 Task: Discover Chrome WebGL Waterfall.
Action: Mouse moved to (291, 31)
Screenshot: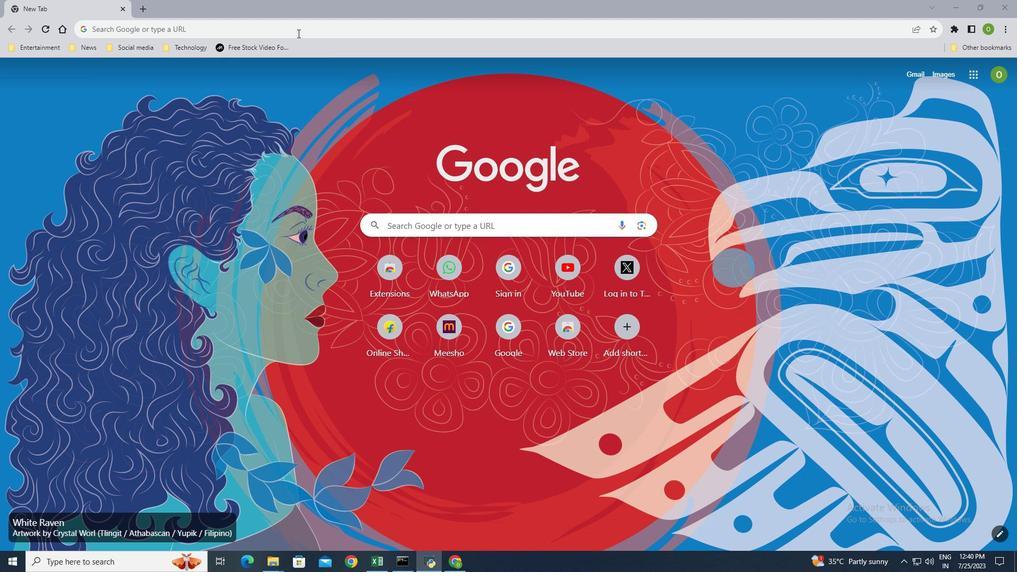 
Action: Mouse pressed left at (291, 31)
Screenshot: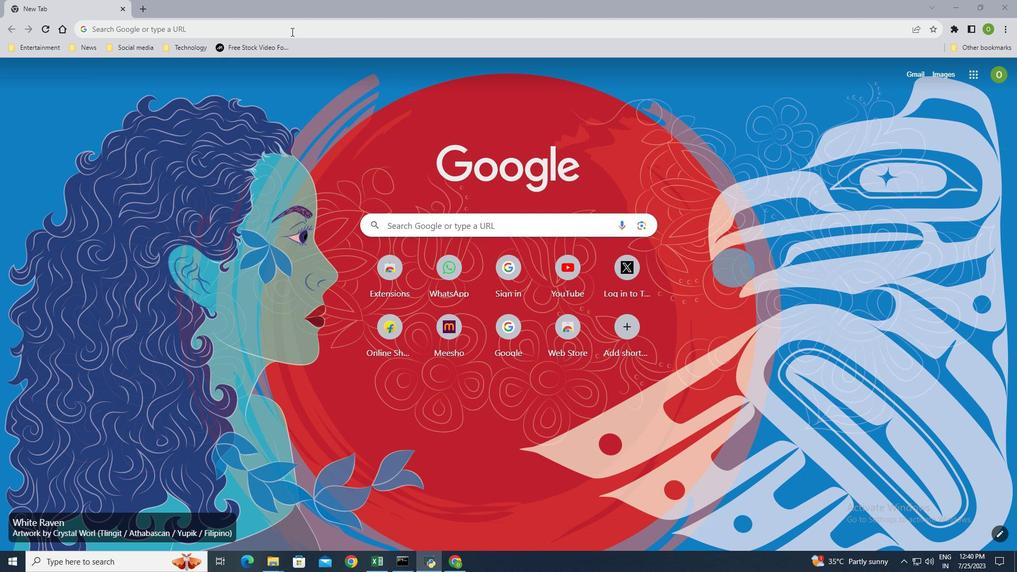 
Action: Mouse moved to (291, 31)
Screenshot: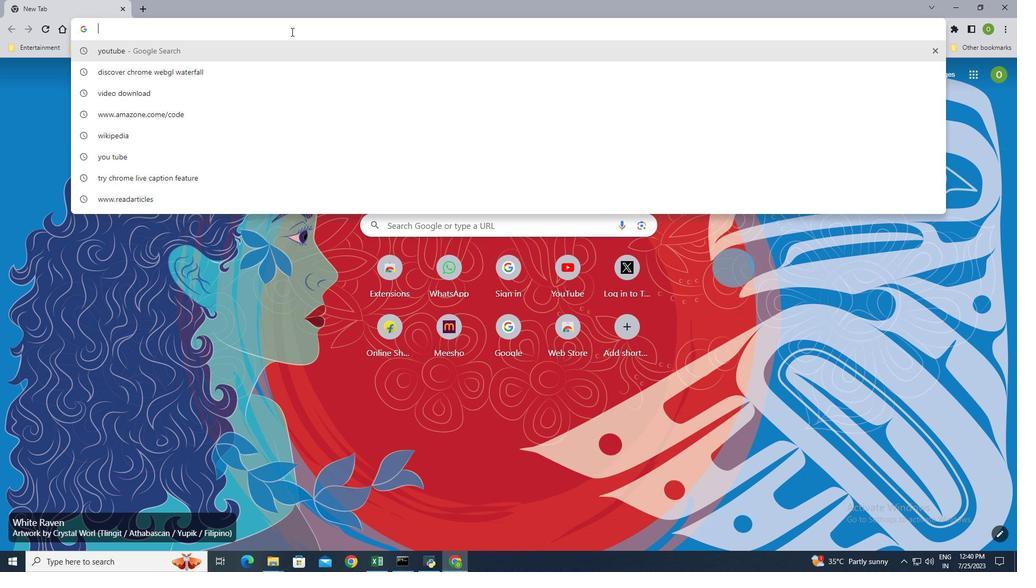 
Action: Key pressed chrome<Key.shift_r>://flags<Key.enter>
Screenshot: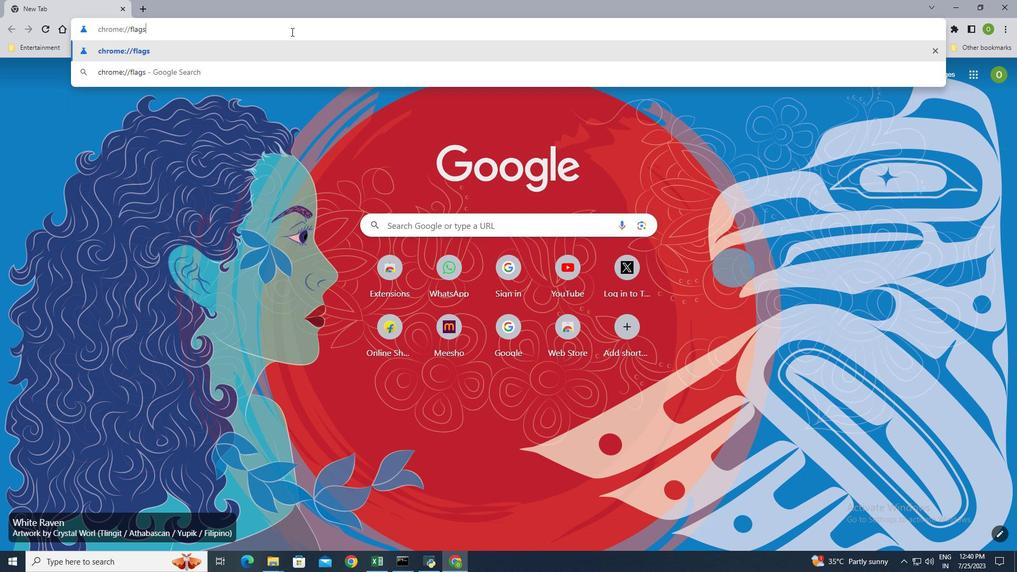 
Action: Mouse moved to (367, 70)
Screenshot: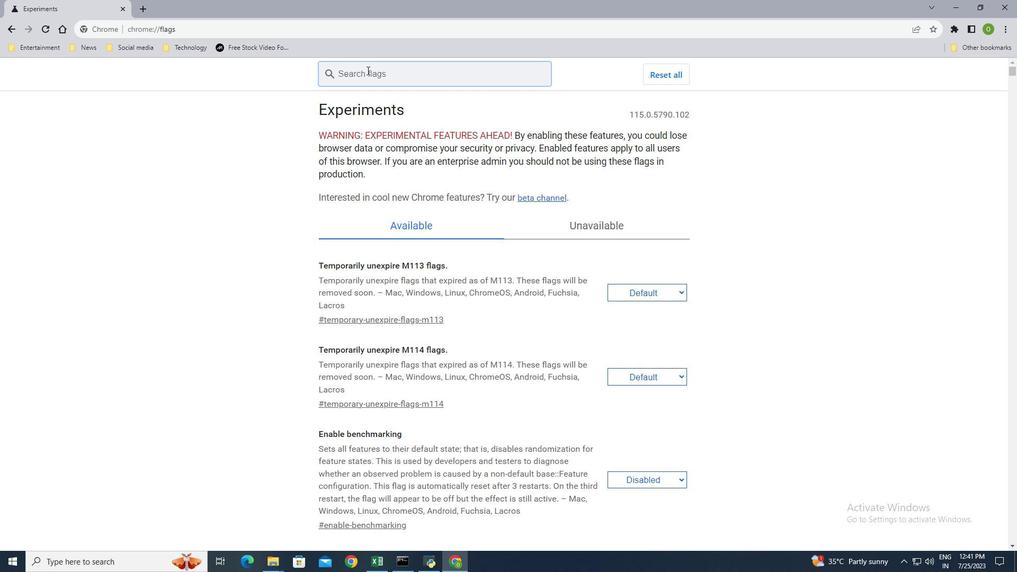 
Action: Mouse pressed left at (367, 70)
Screenshot: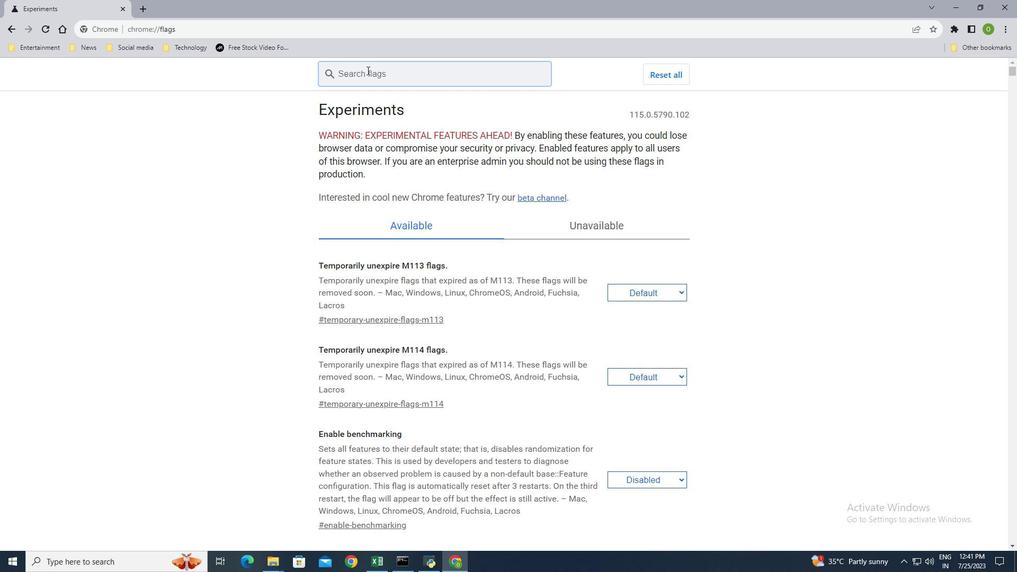 
Action: Mouse moved to (367, 70)
Screenshot: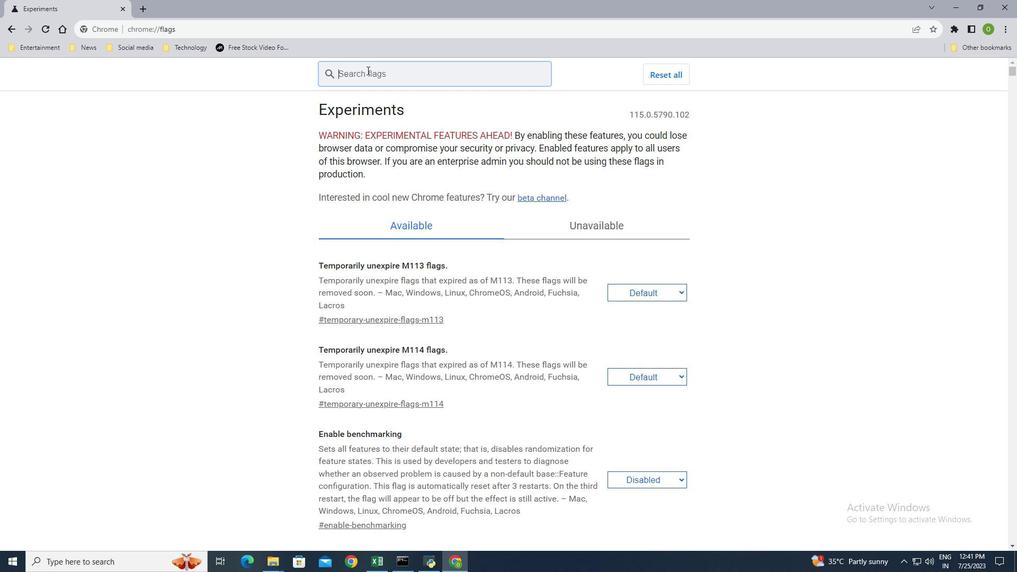 
Action: Key pressed e<Key.backspace>weg<Key.backspace>bgl
Screenshot: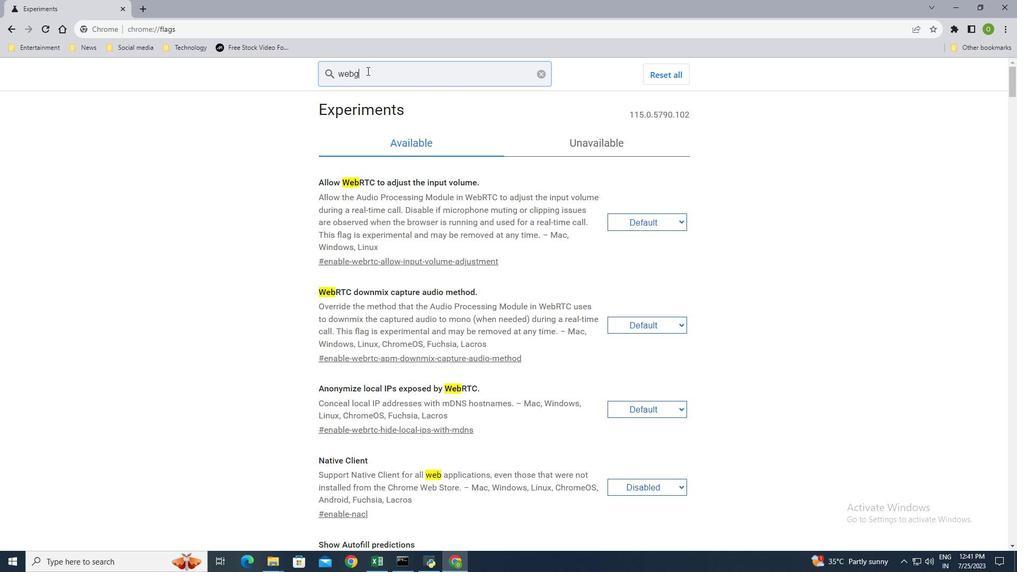 
Action: Mouse moved to (641, 294)
Screenshot: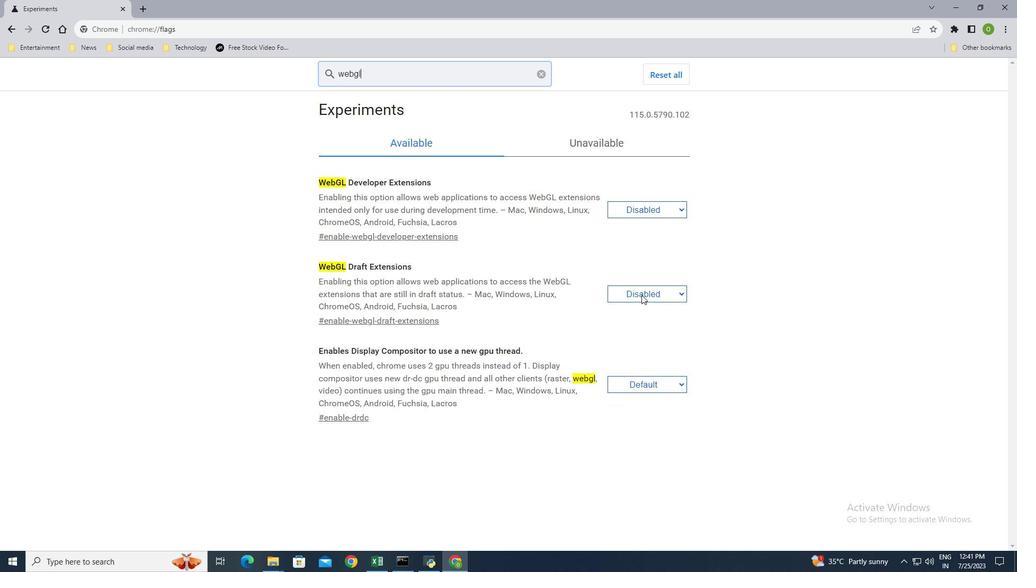 
Action: Mouse pressed left at (641, 294)
Screenshot: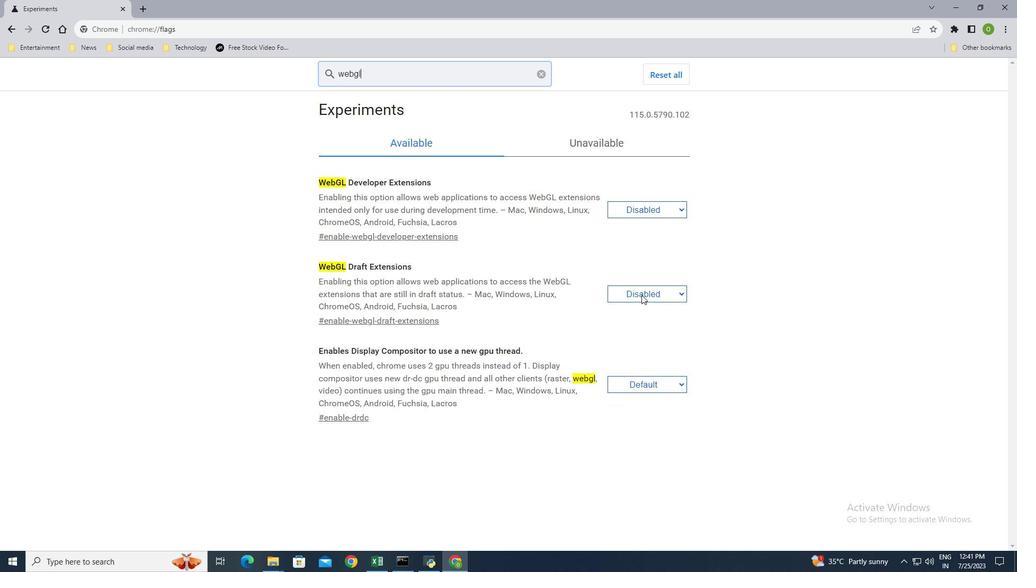 
Action: Mouse moved to (638, 317)
Screenshot: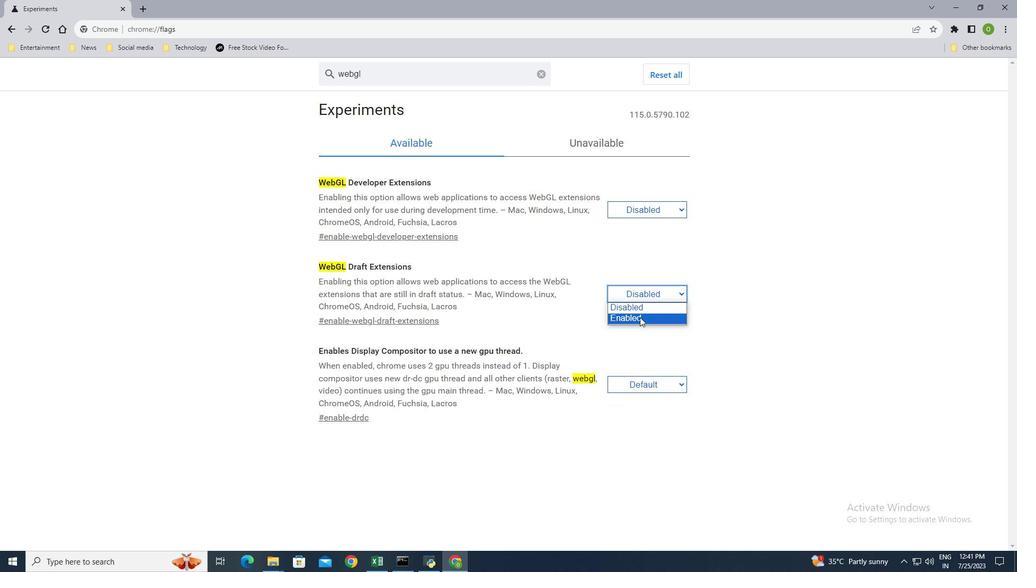 
Action: Mouse pressed left at (638, 317)
Screenshot: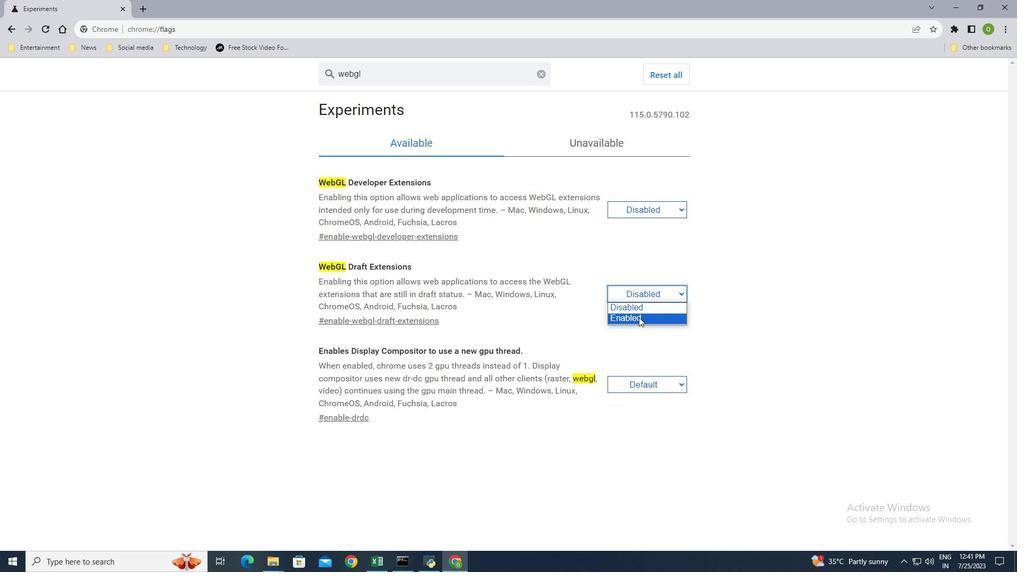 
Action: Mouse moved to (665, 208)
Screenshot: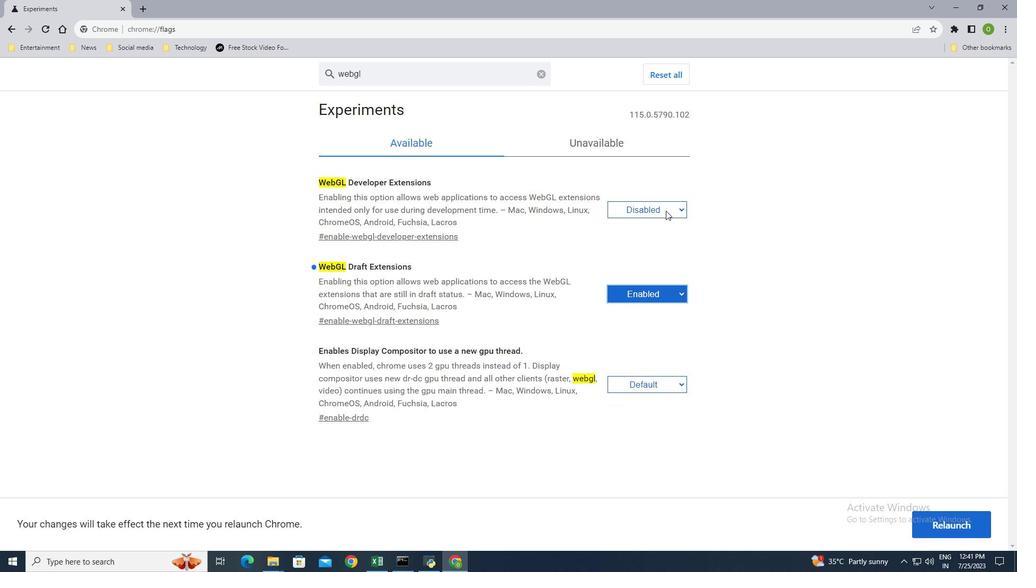
Action: Mouse pressed left at (665, 208)
Screenshot: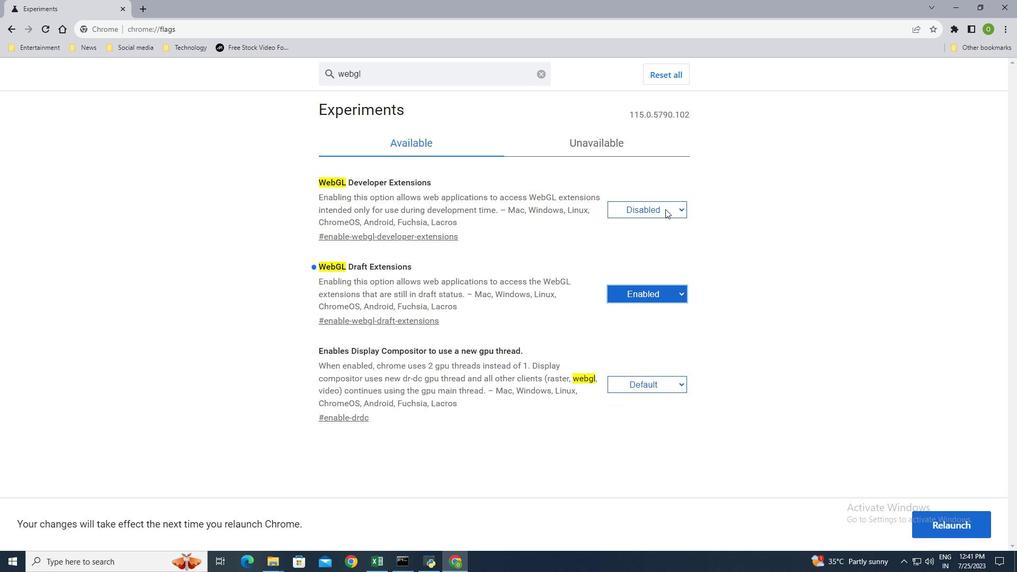 
Action: Mouse moved to (644, 230)
Screenshot: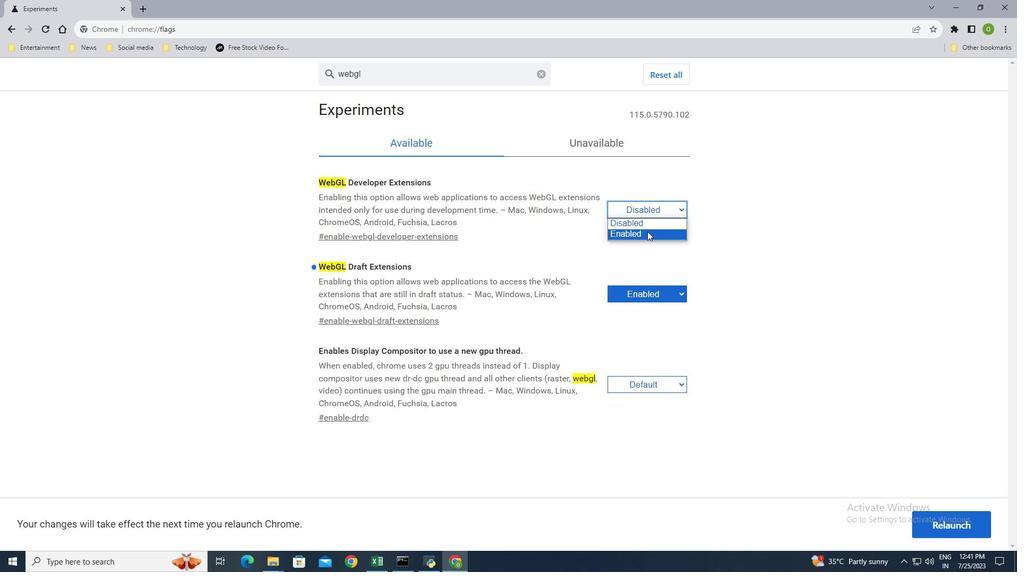 
Action: Mouse pressed left at (644, 230)
Screenshot: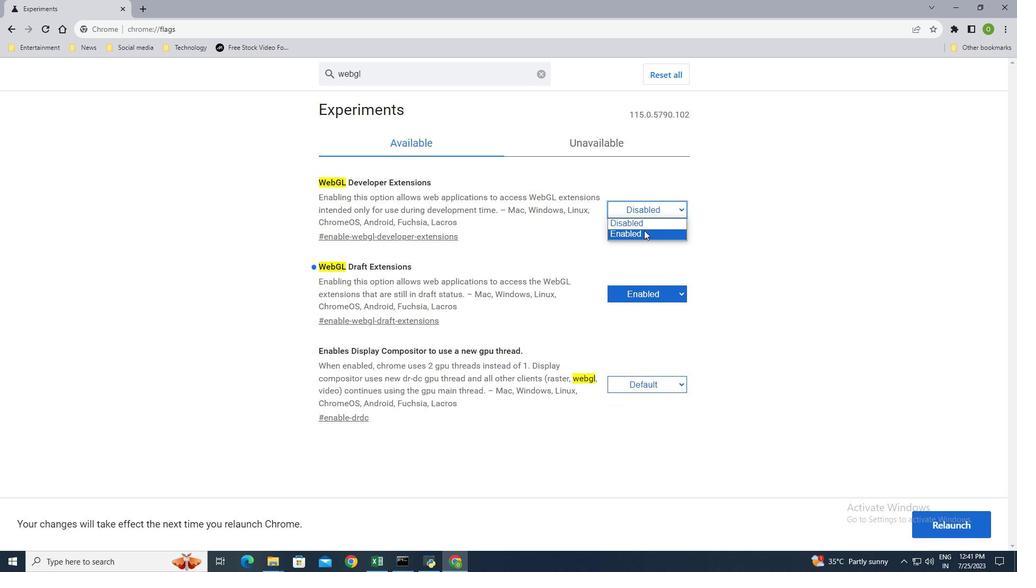 
Action: Mouse moved to (943, 518)
Screenshot: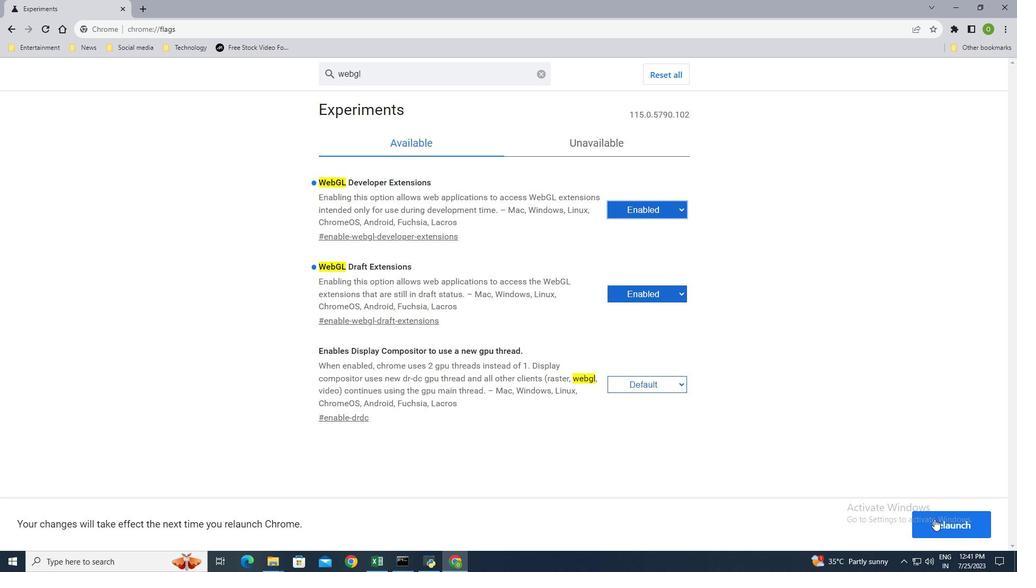 
Action: Mouse pressed left at (943, 518)
Screenshot: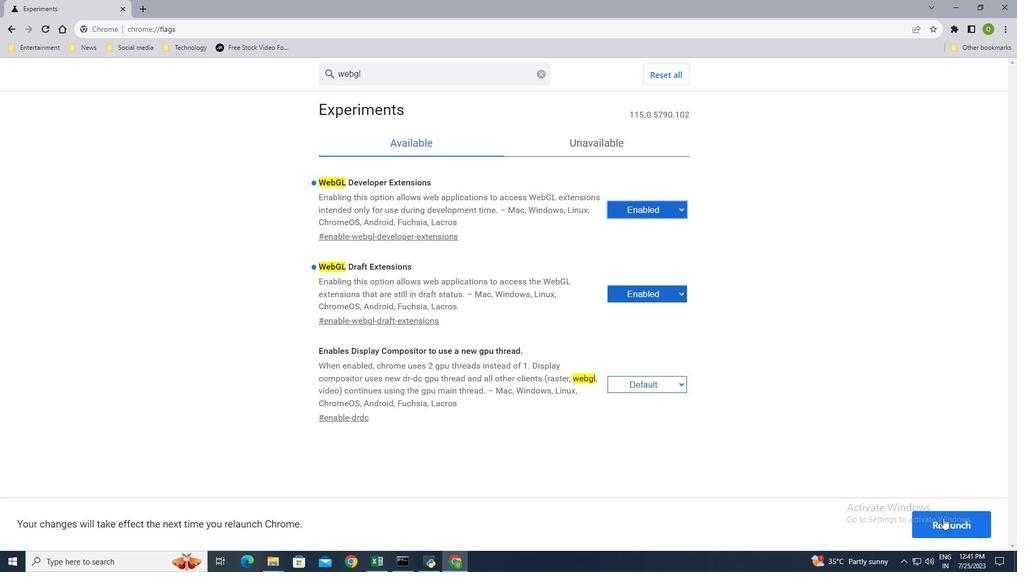 
Action: Mouse moved to (598, 281)
Screenshot: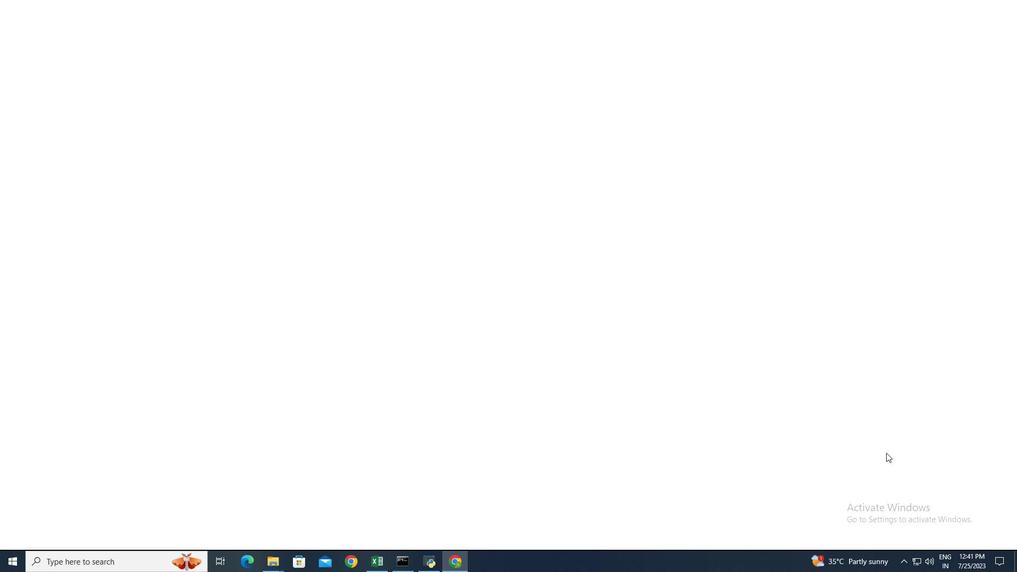 
